 Task: Check the average views per listing of step in shower in the last 5 years.
Action: Mouse moved to (997, 253)
Screenshot: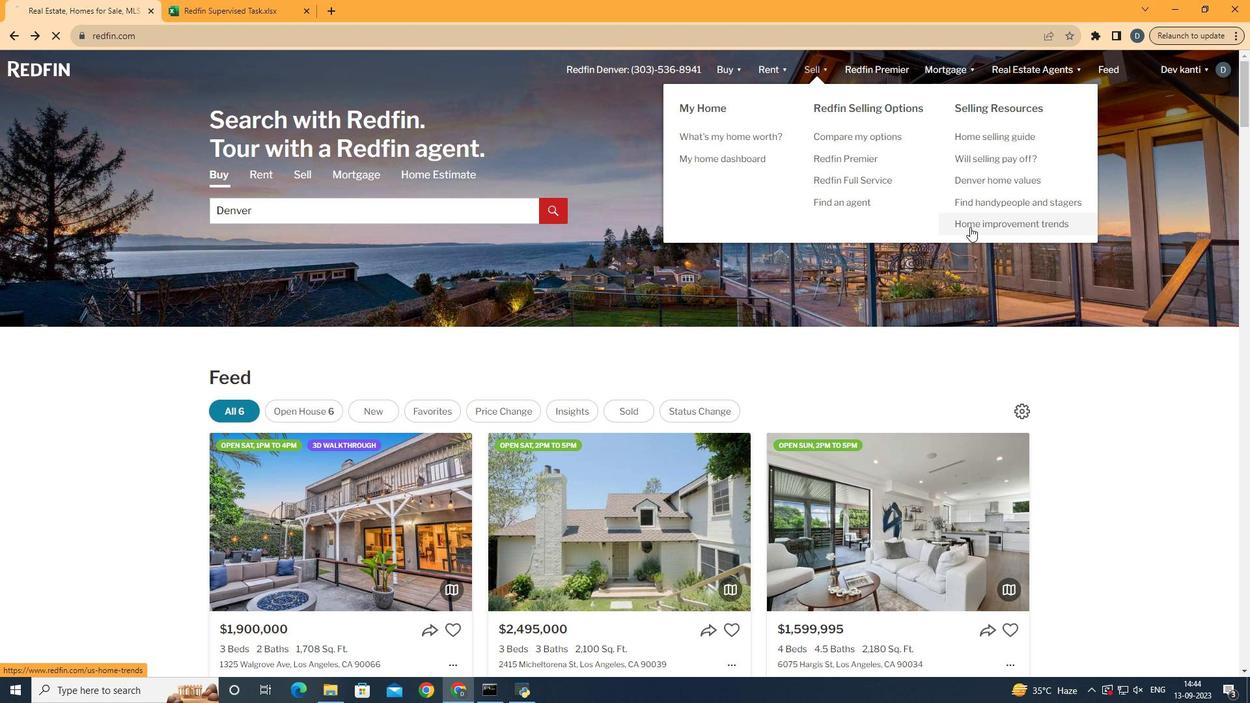 
Action: Mouse pressed left at (997, 253)
Screenshot: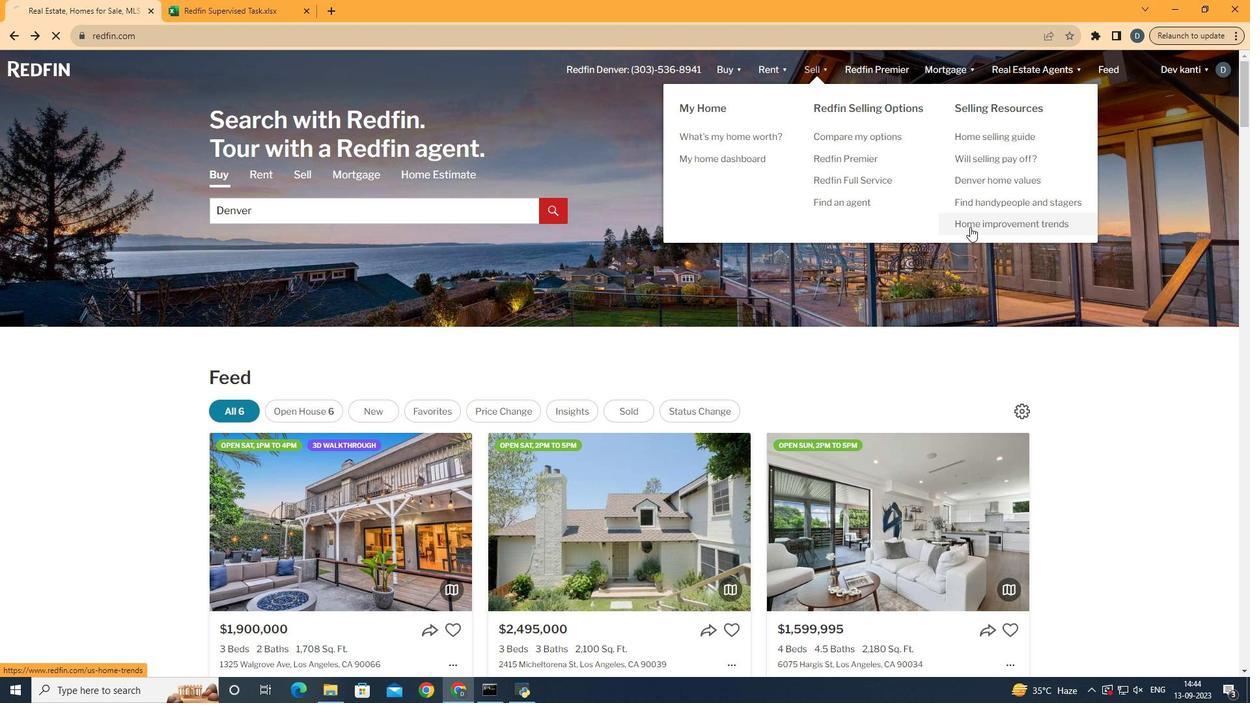 
Action: Mouse moved to (343, 279)
Screenshot: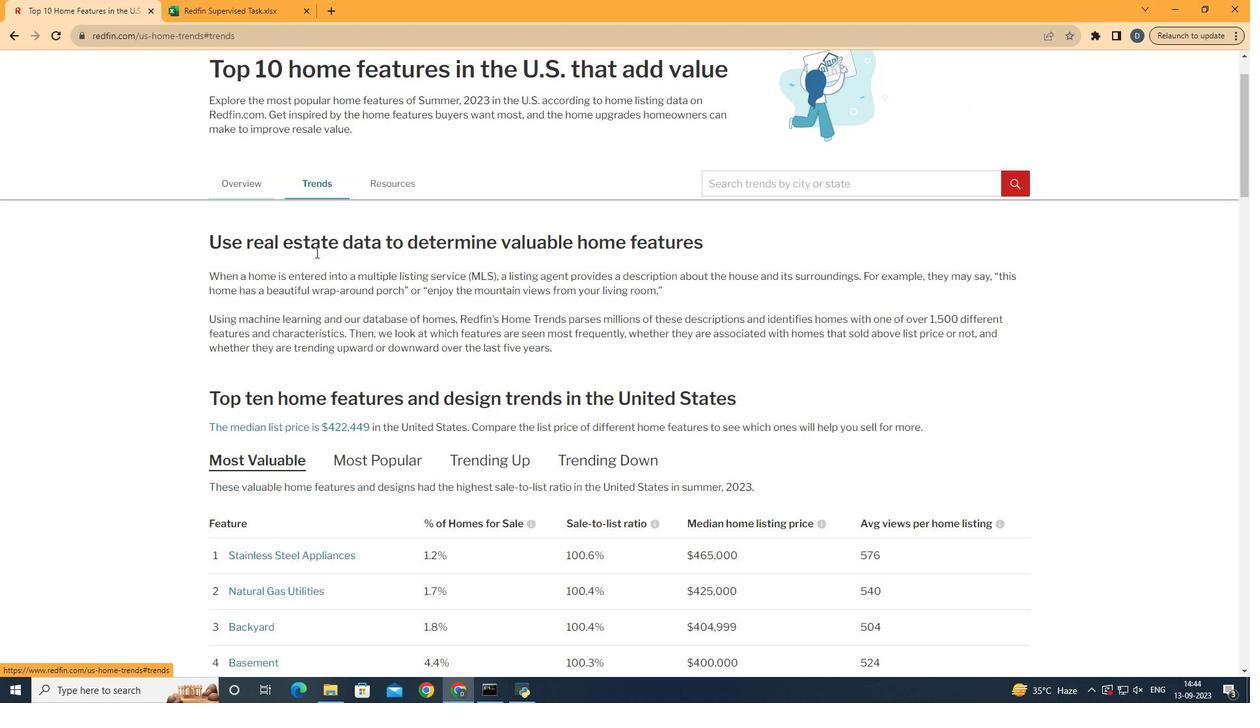 
Action: Mouse pressed left at (343, 279)
Screenshot: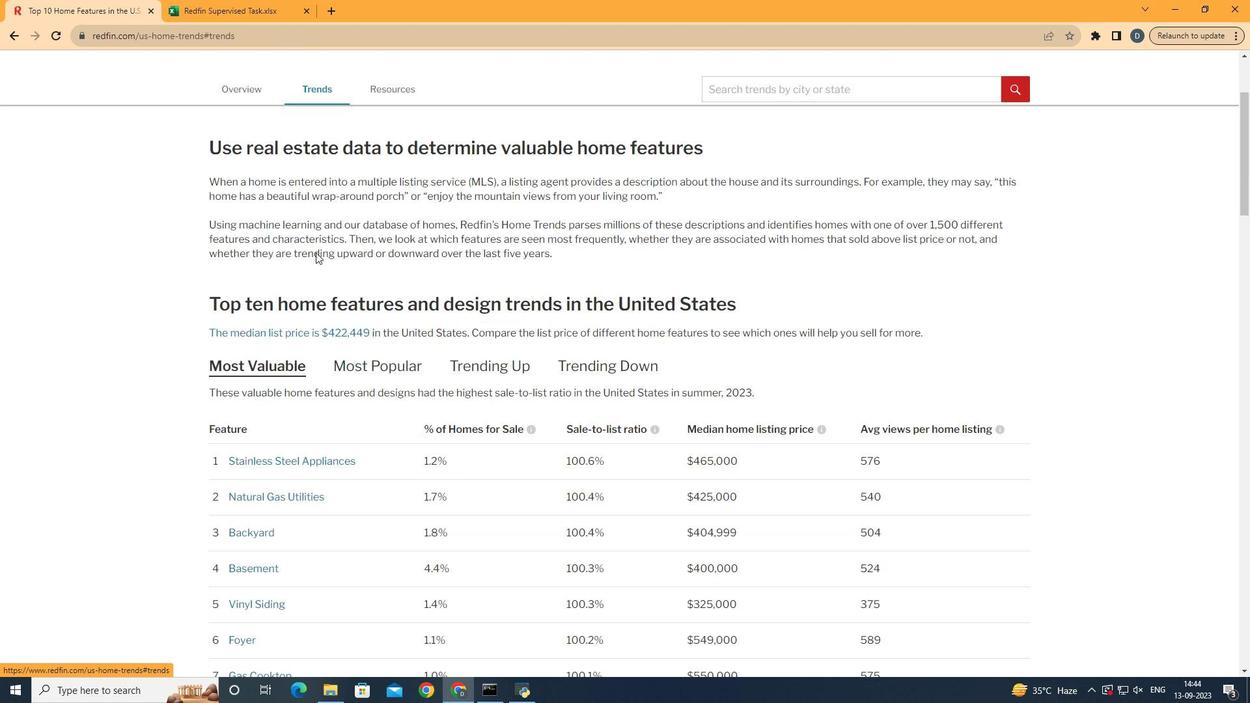 
Action: Mouse moved to (654, 203)
Screenshot: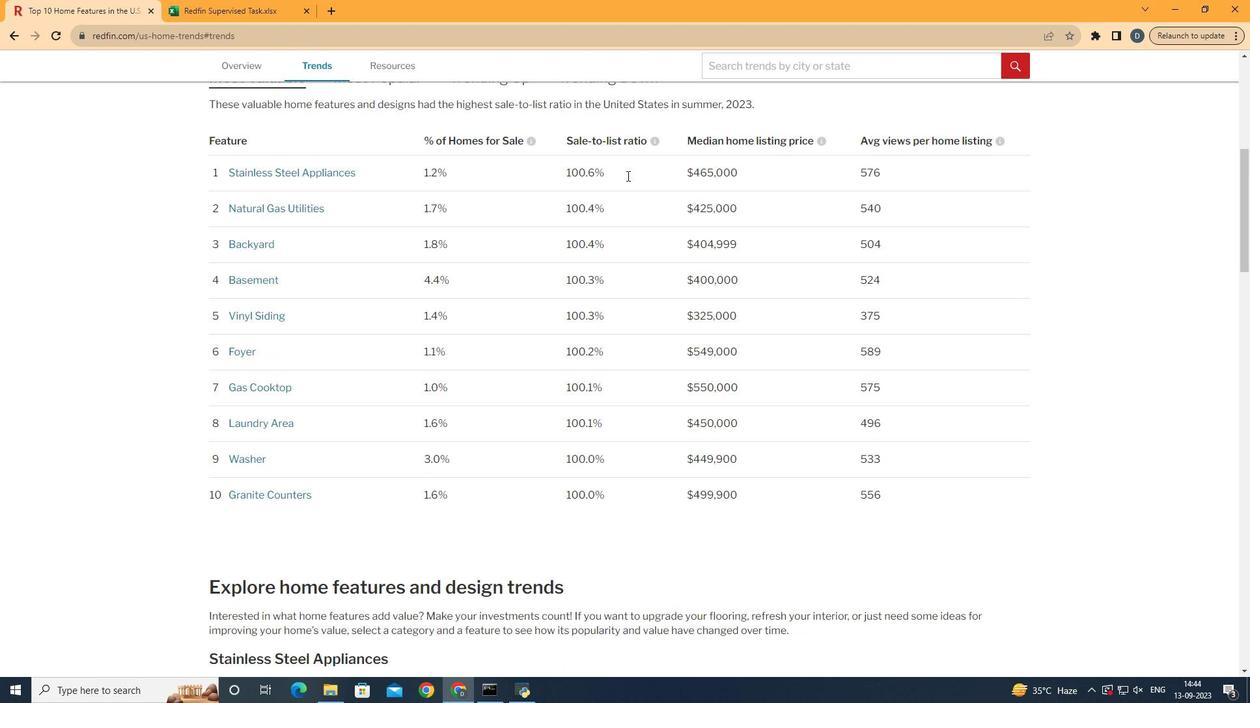 
Action: Mouse scrolled (654, 202) with delta (0, 0)
Screenshot: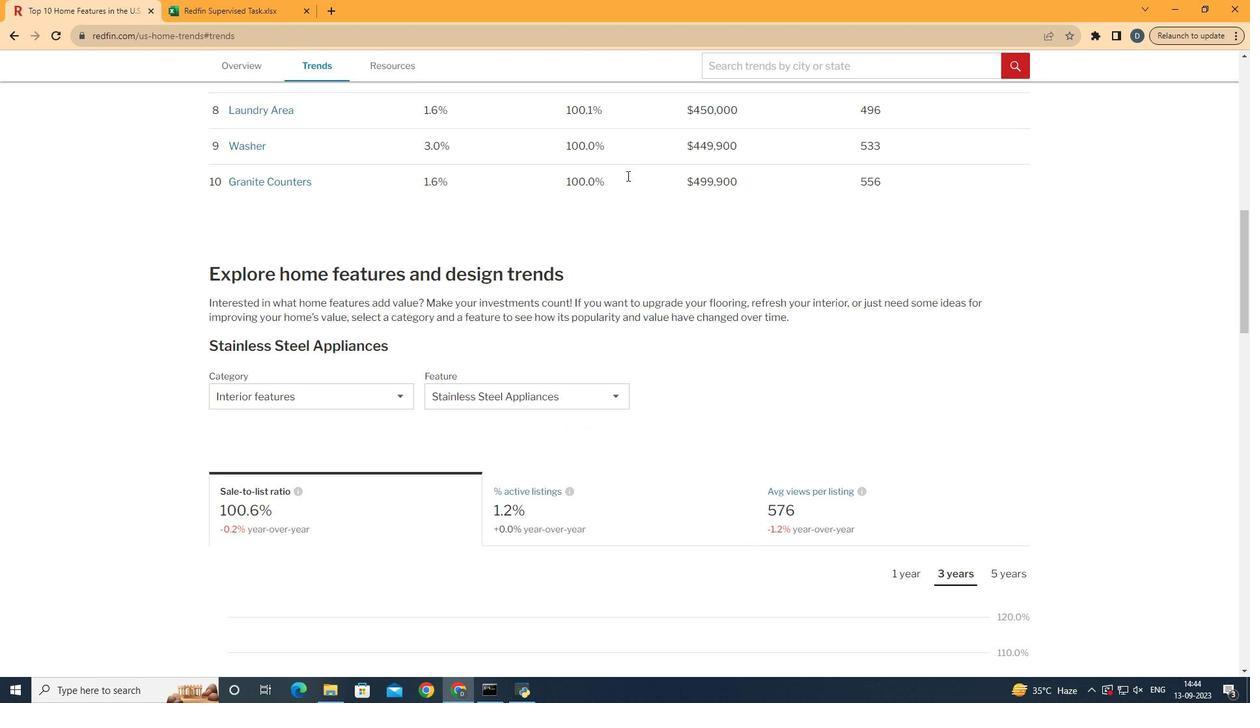
Action: Mouse scrolled (654, 202) with delta (0, 0)
Screenshot: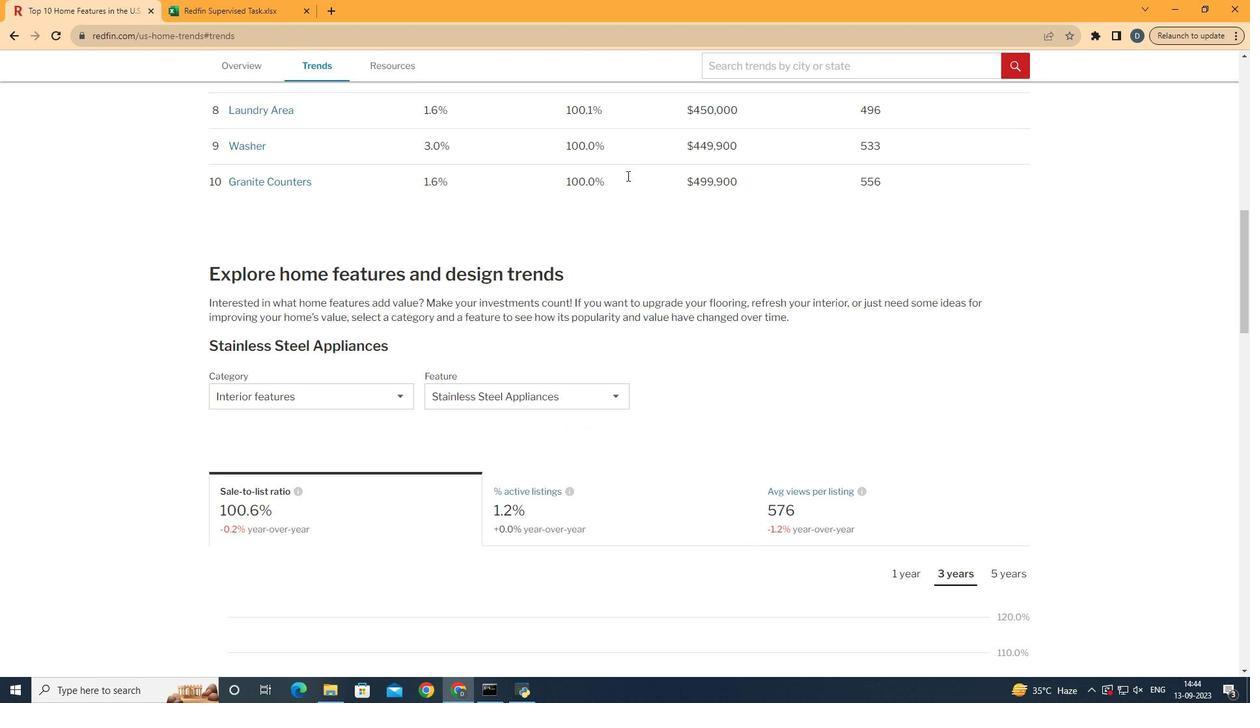 
Action: Mouse scrolled (654, 202) with delta (0, 0)
Screenshot: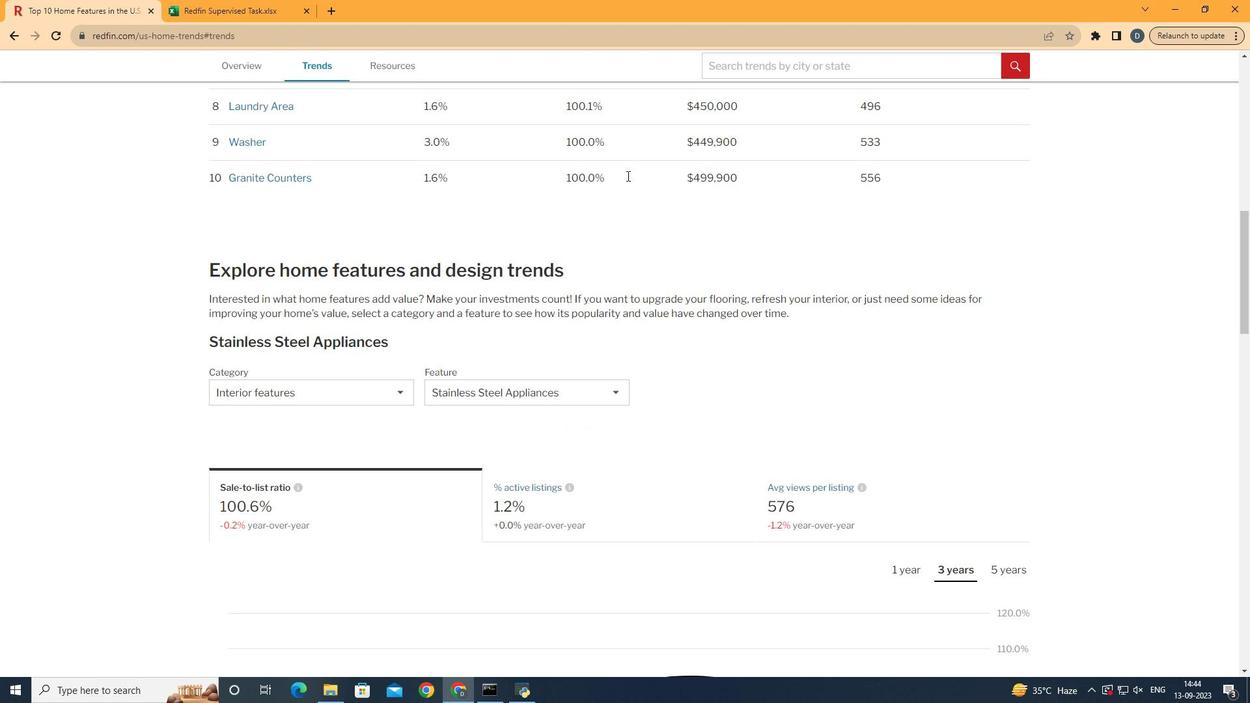 
Action: Mouse scrolled (654, 202) with delta (0, 0)
Screenshot: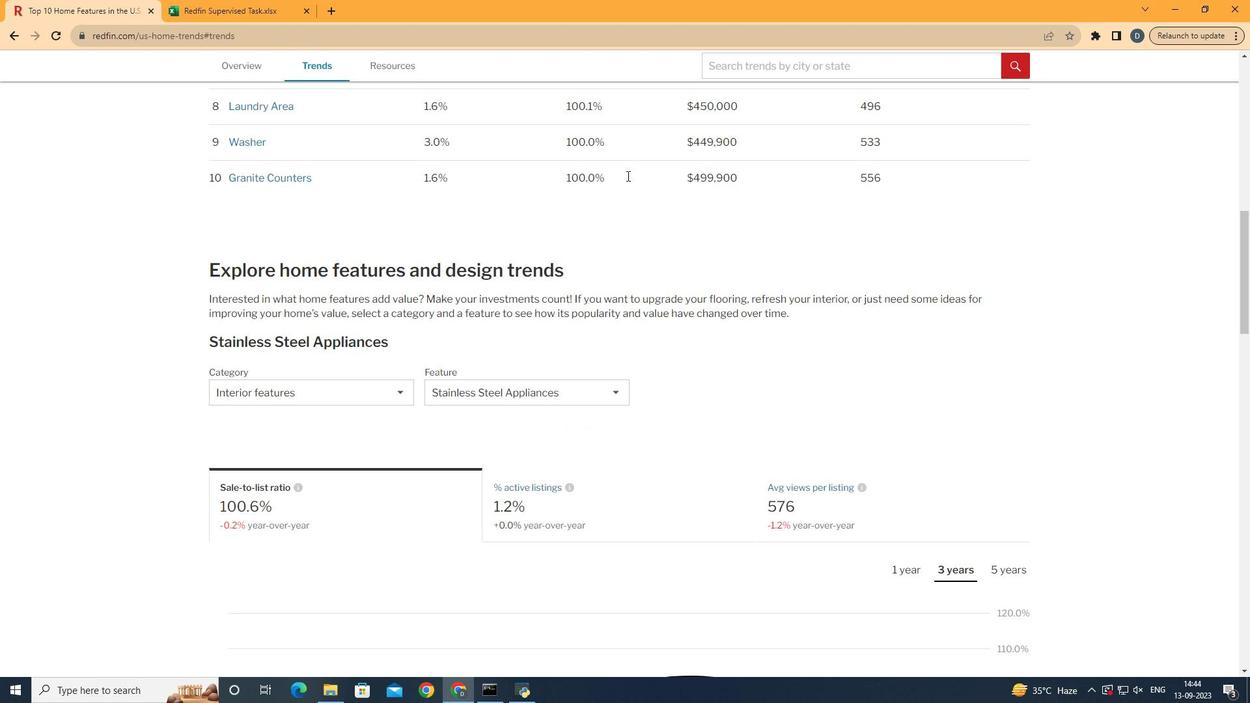 
Action: Mouse scrolled (654, 202) with delta (0, 0)
Screenshot: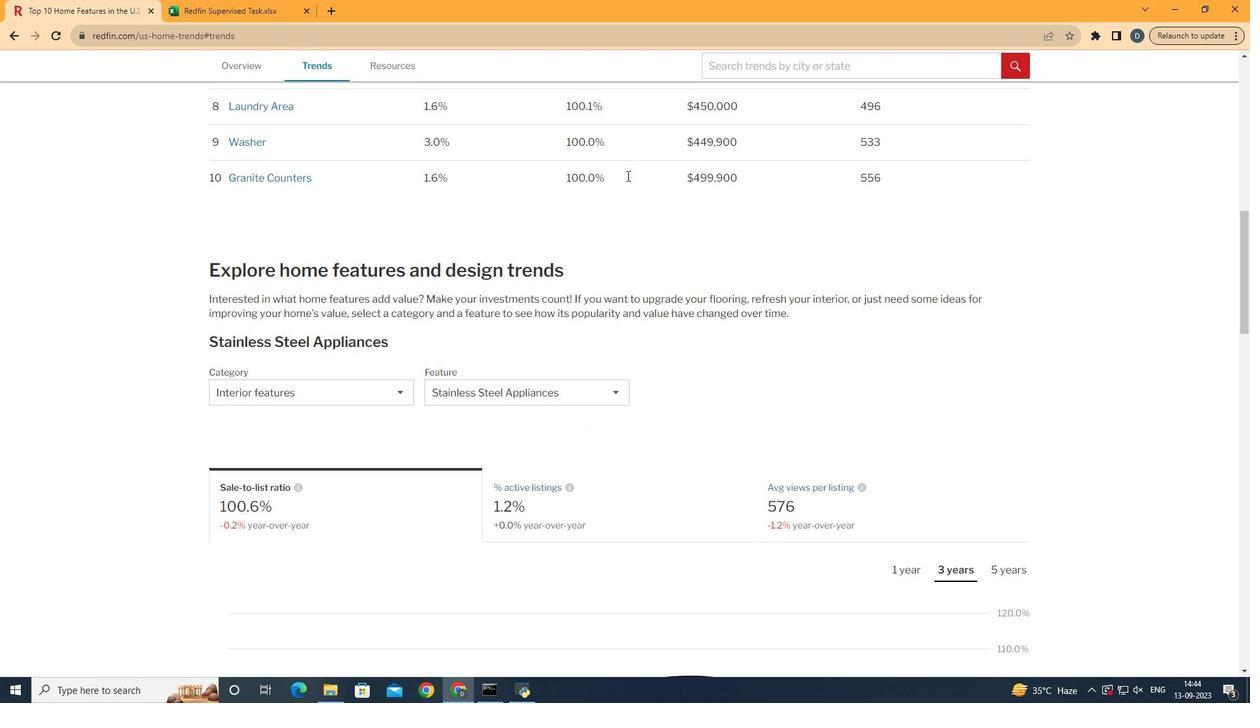 
Action: Mouse scrolled (654, 202) with delta (0, 0)
Screenshot: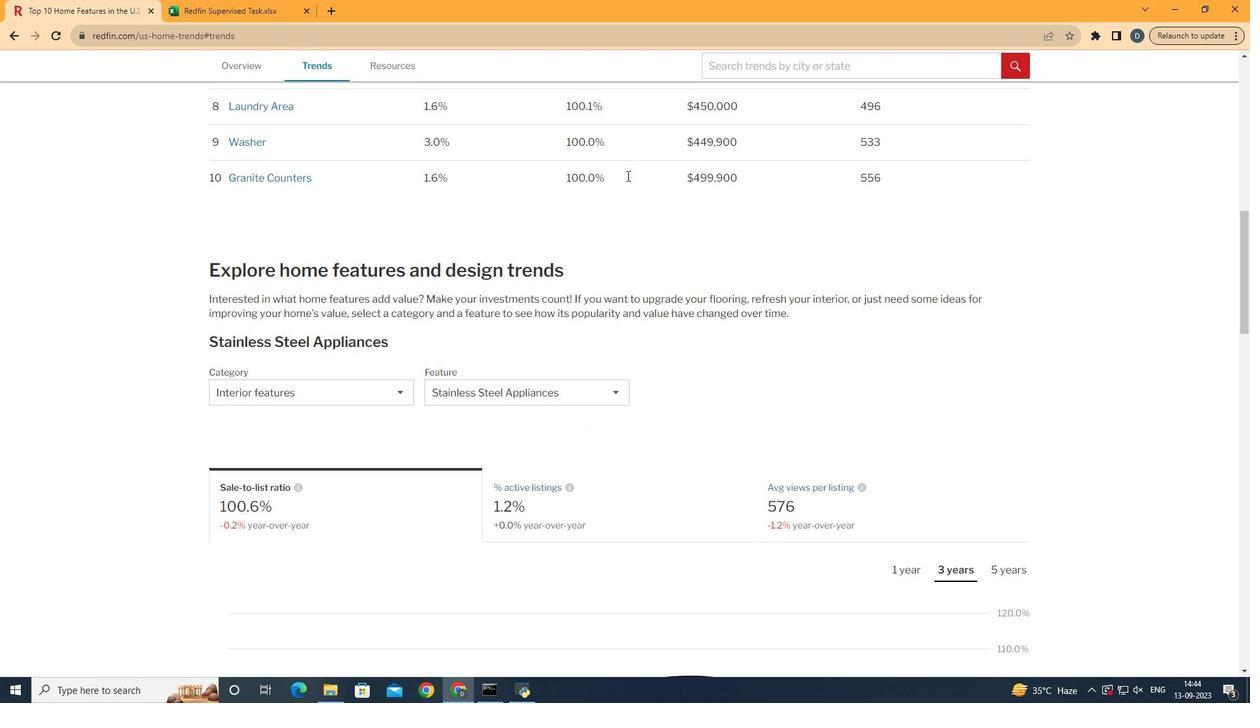 
Action: Mouse scrolled (654, 202) with delta (0, 0)
Screenshot: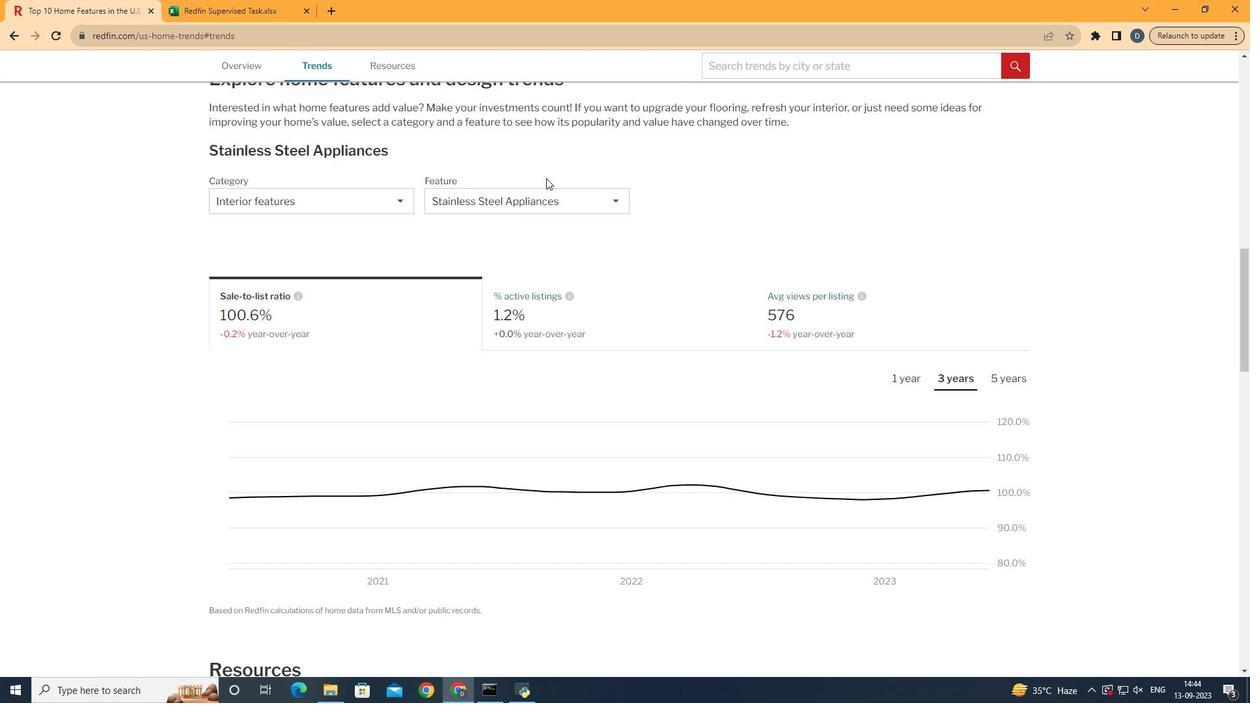 
Action: Mouse scrolled (654, 202) with delta (0, 0)
Screenshot: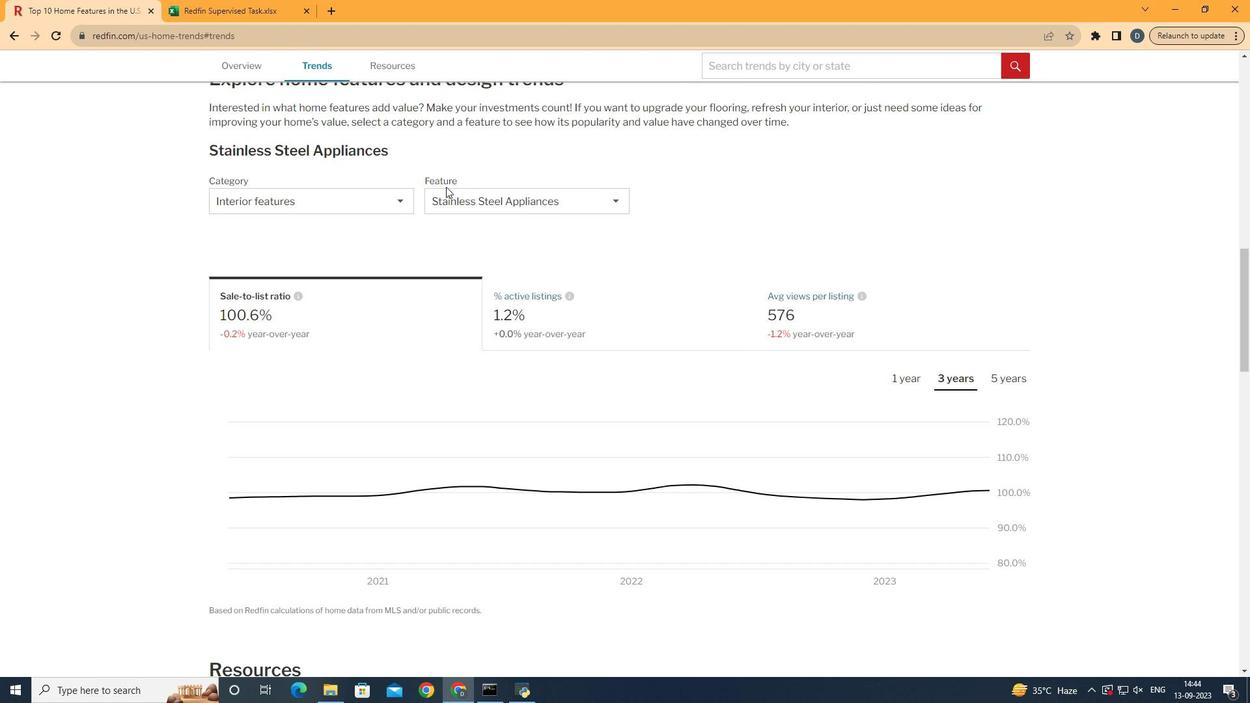 
Action: Mouse scrolled (654, 202) with delta (0, 0)
Screenshot: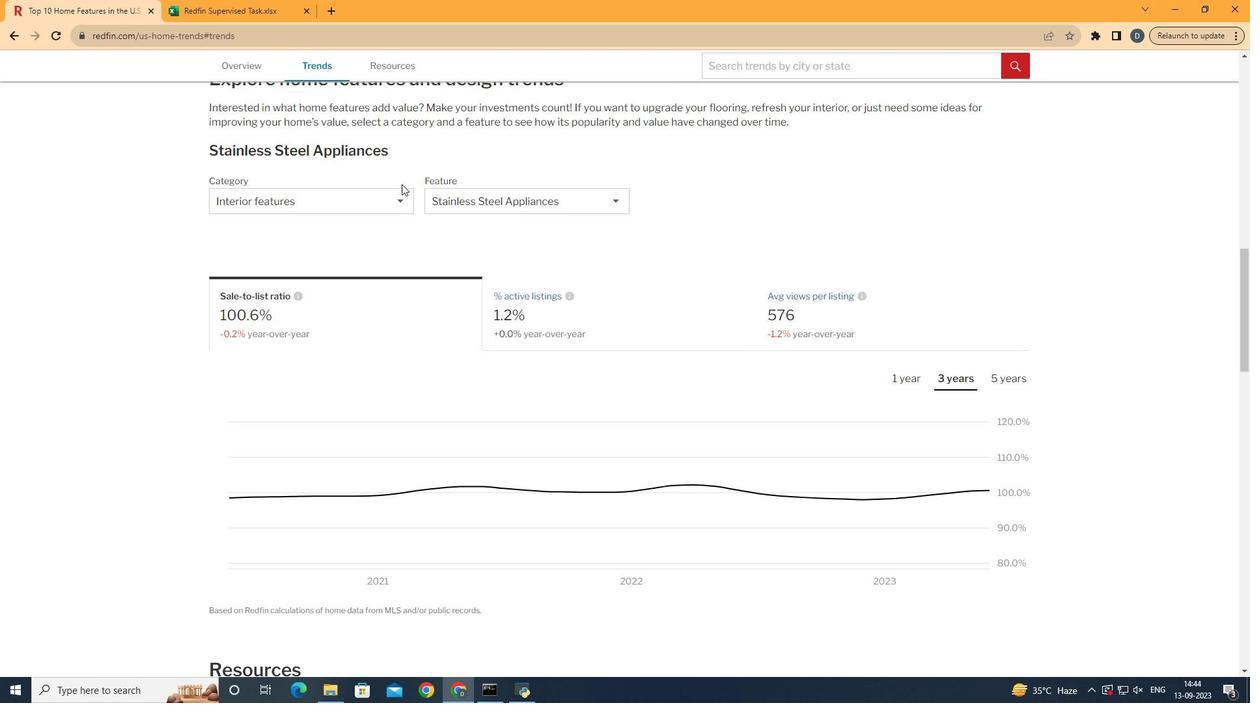 
Action: Mouse moved to (397, 240)
Screenshot: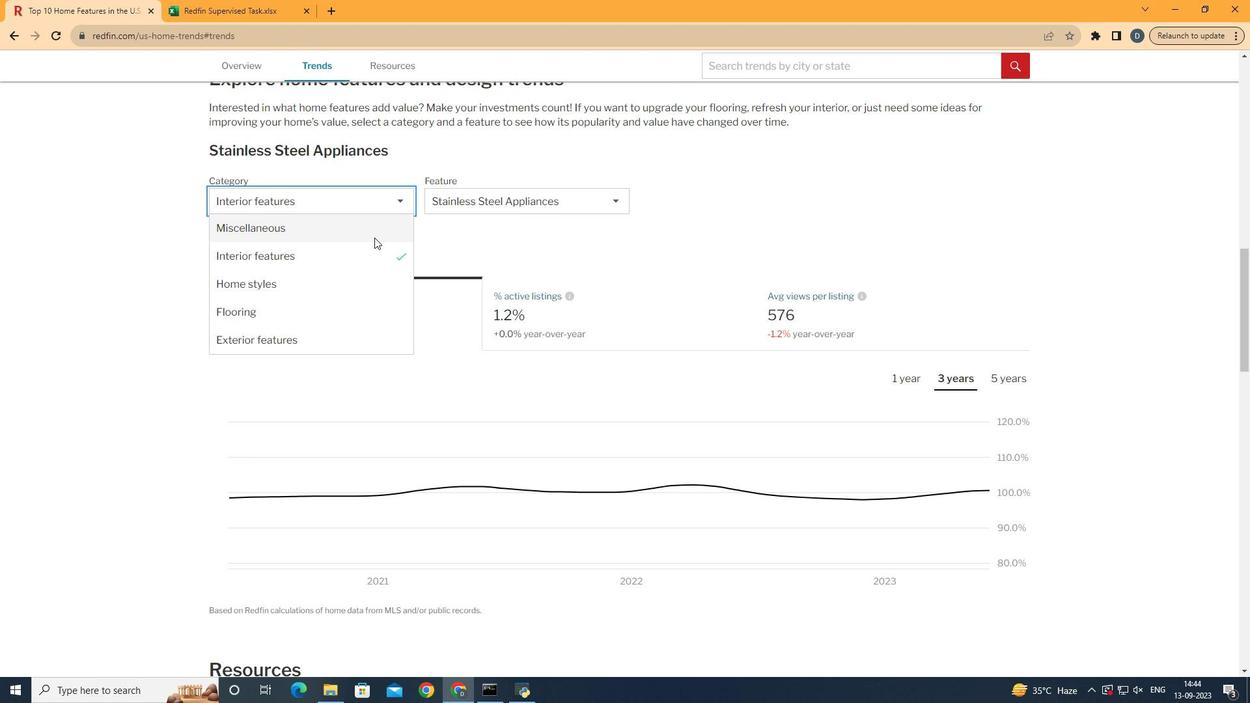 
Action: Mouse pressed left at (397, 240)
Screenshot: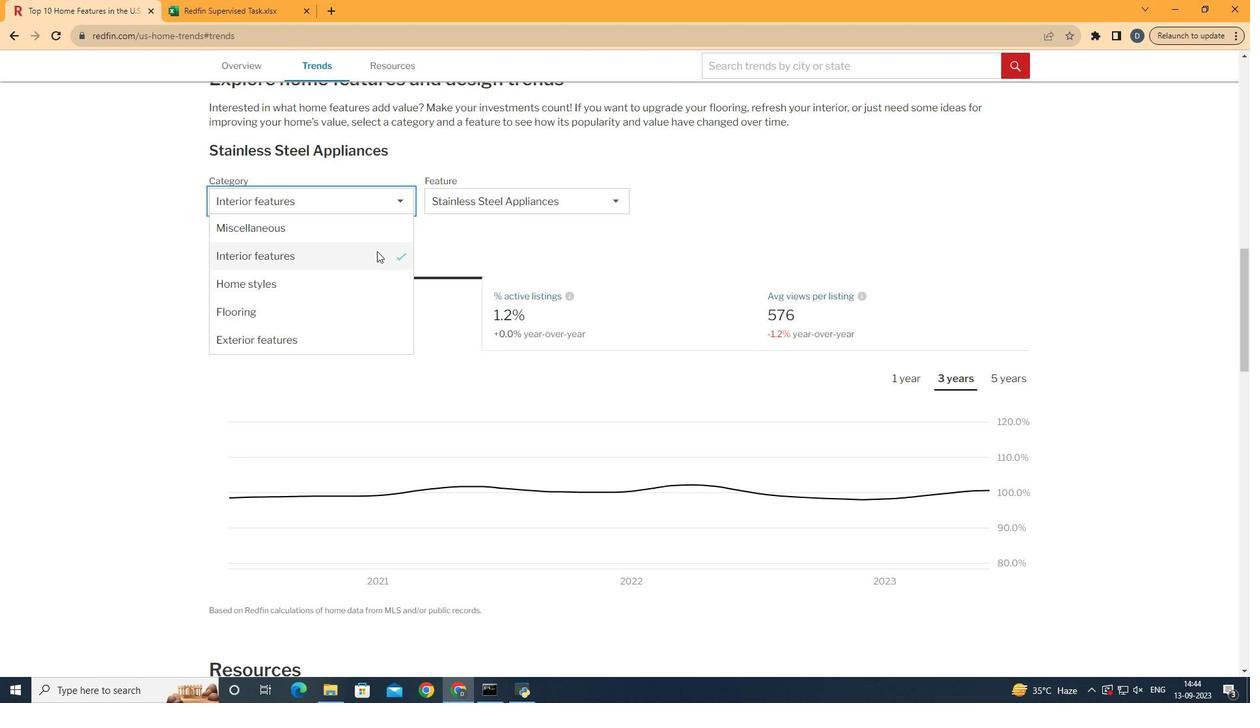 
Action: Mouse moved to (410, 290)
Screenshot: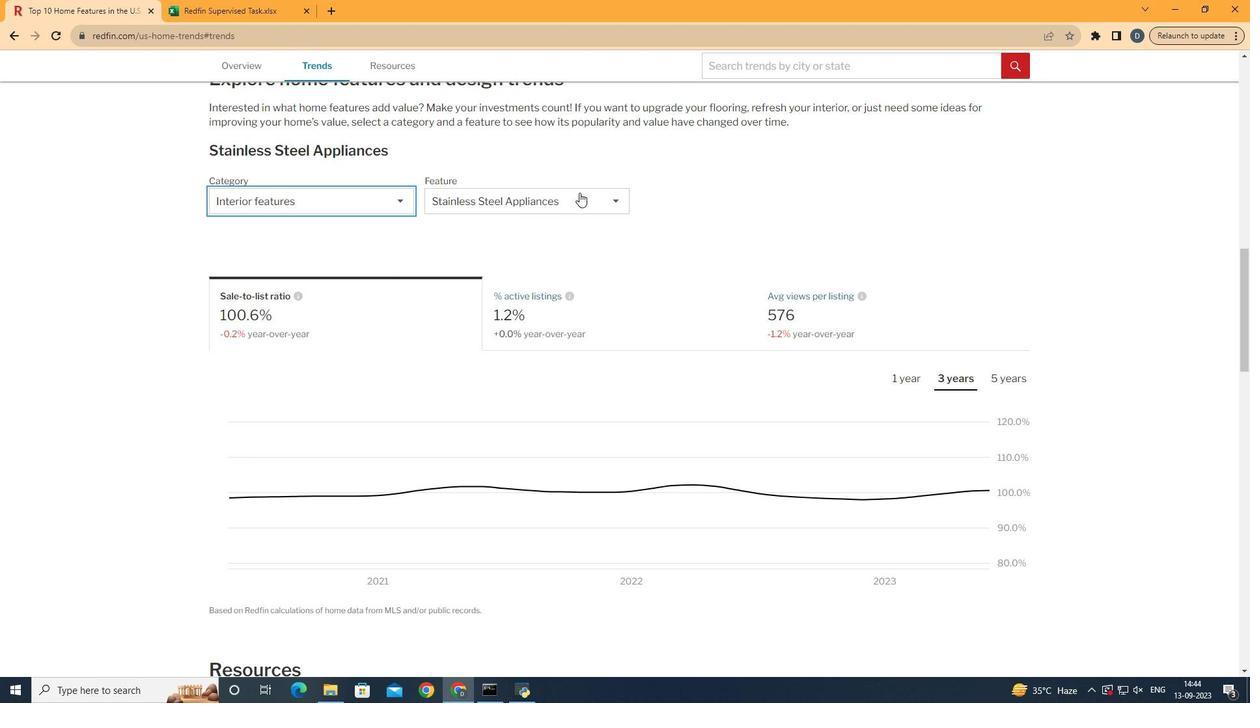 
Action: Mouse pressed left at (410, 290)
Screenshot: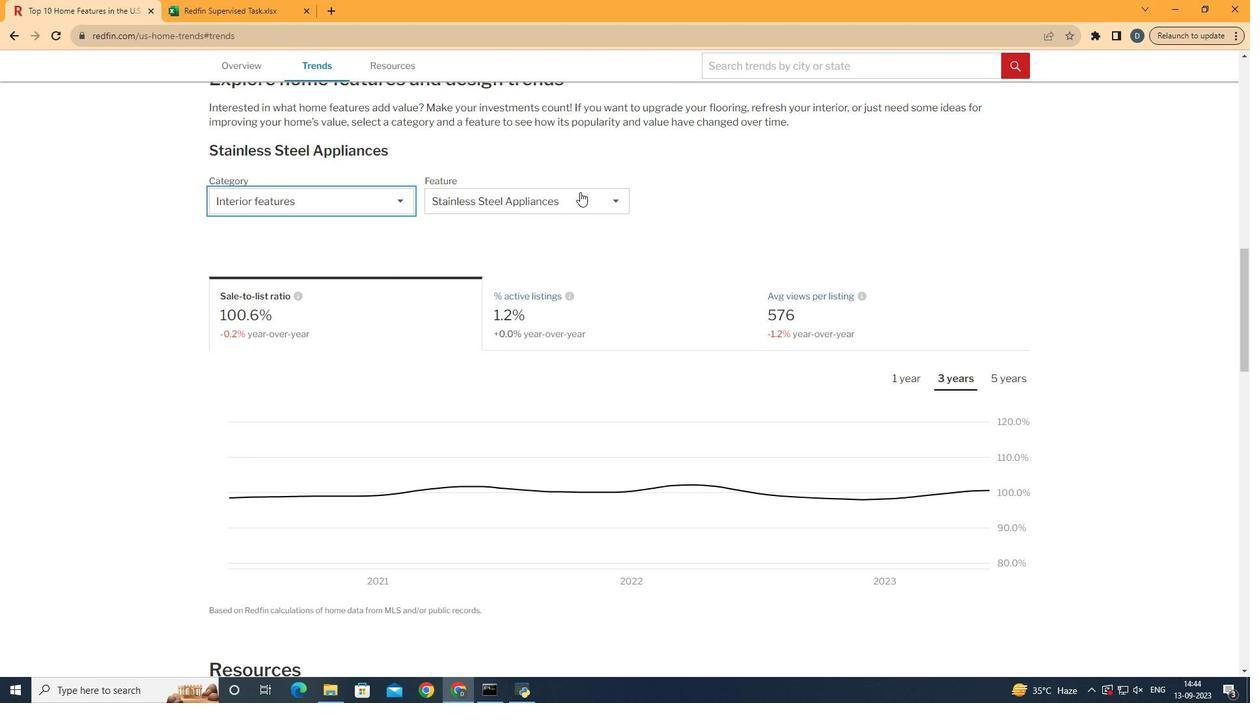 
Action: Mouse moved to (607, 219)
Screenshot: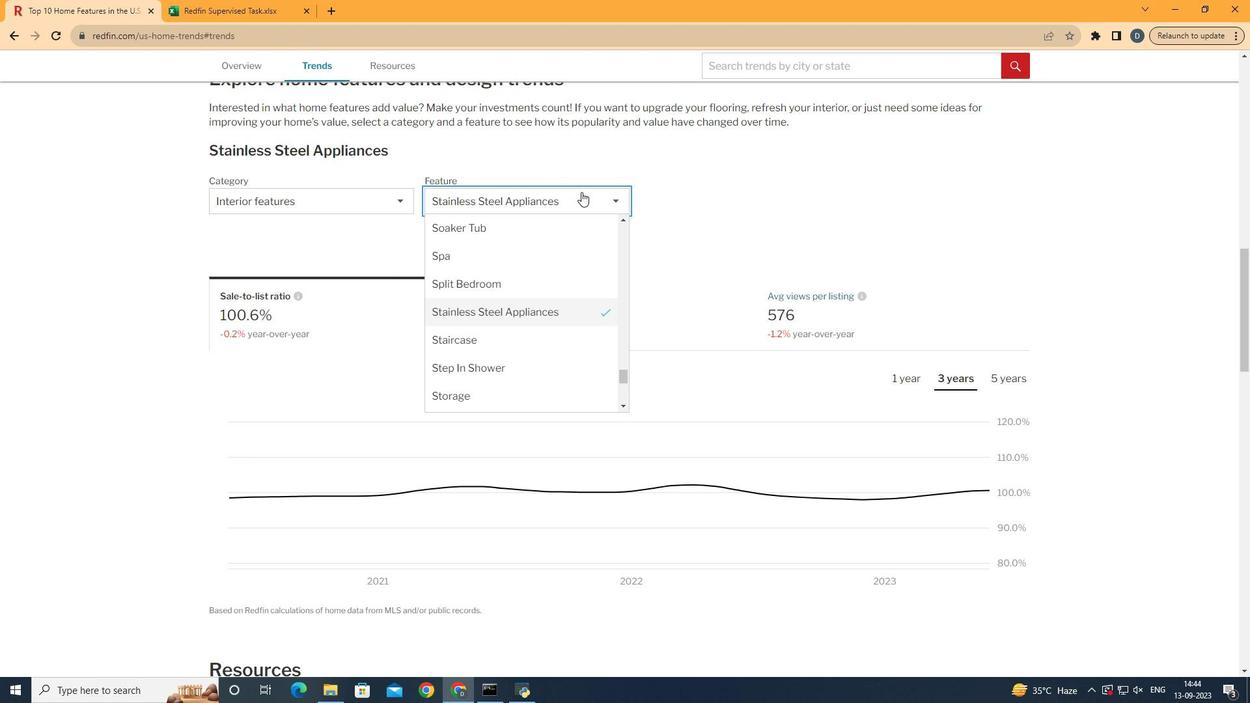 
Action: Mouse pressed left at (607, 219)
Screenshot: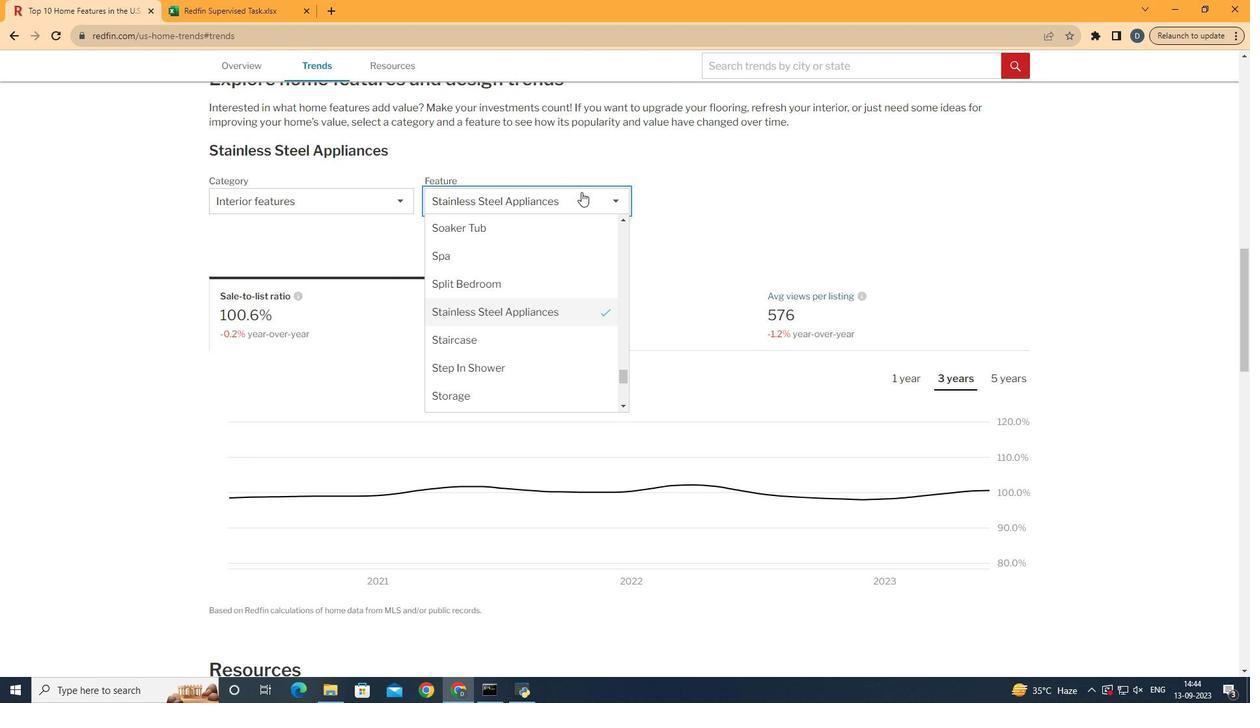 
Action: Mouse moved to (623, 382)
Screenshot: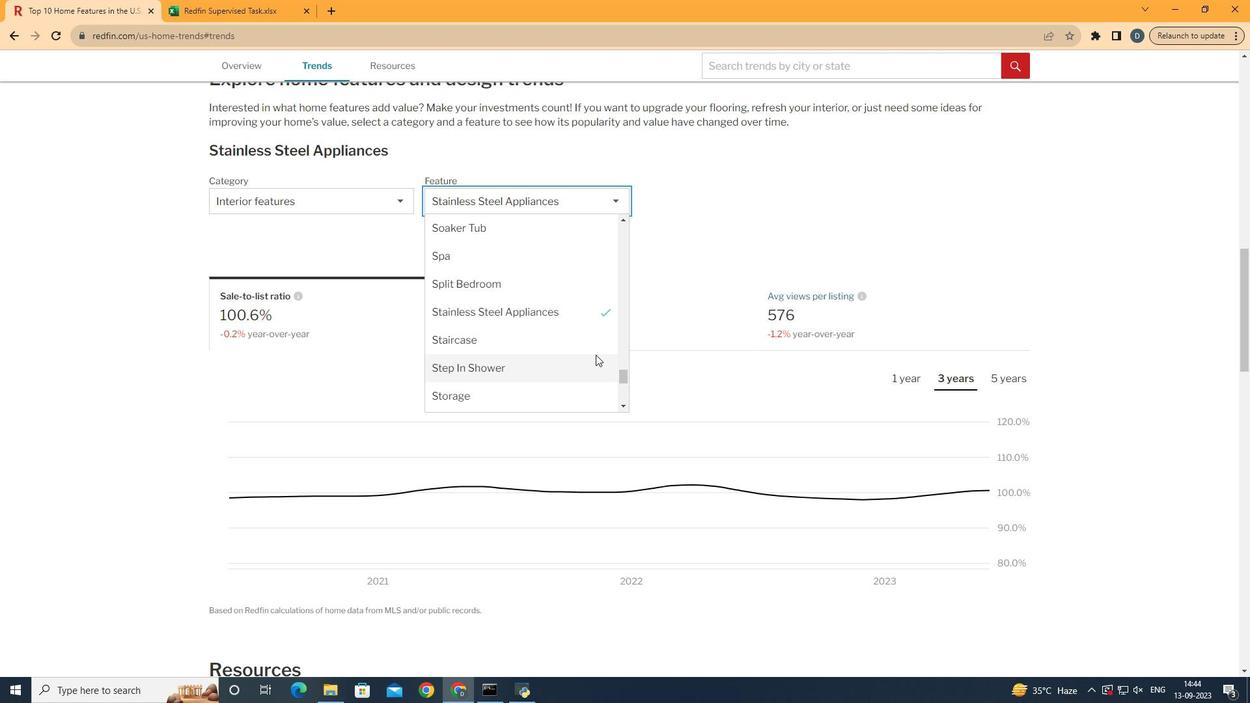 
Action: Mouse pressed left at (623, 382)
Screenshot: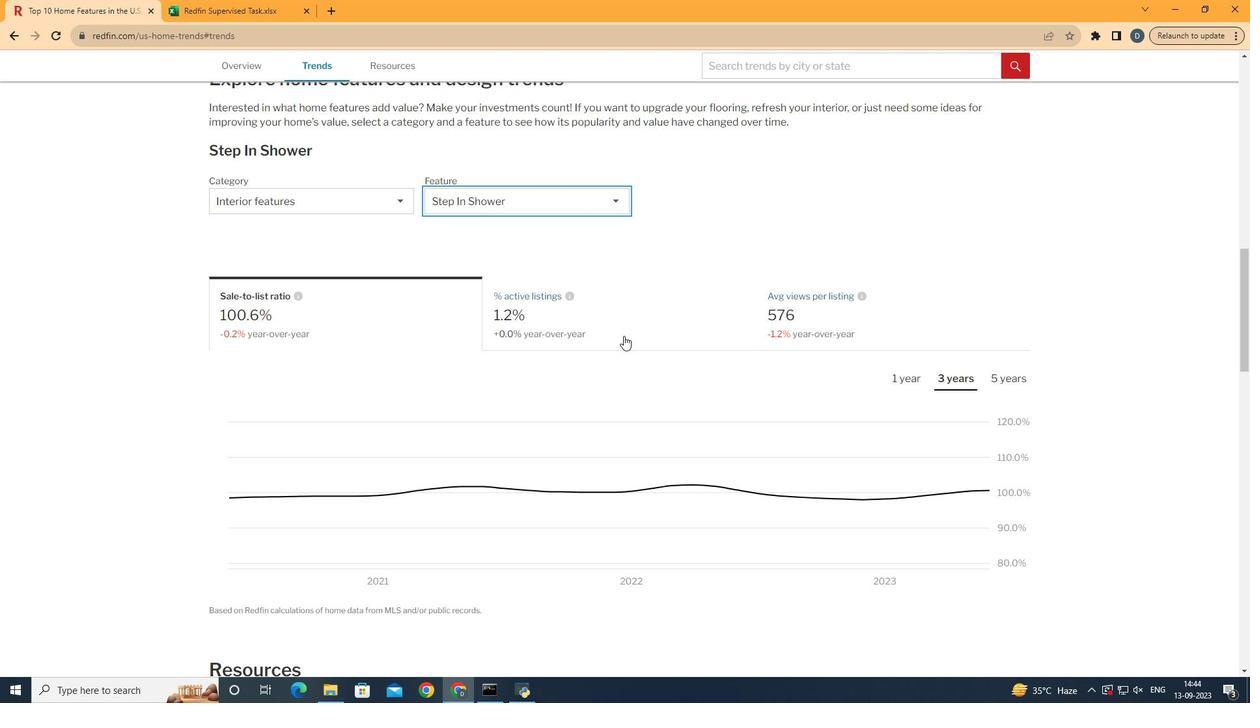 
Action: Mouse moved to (957, 352)
Screenshot: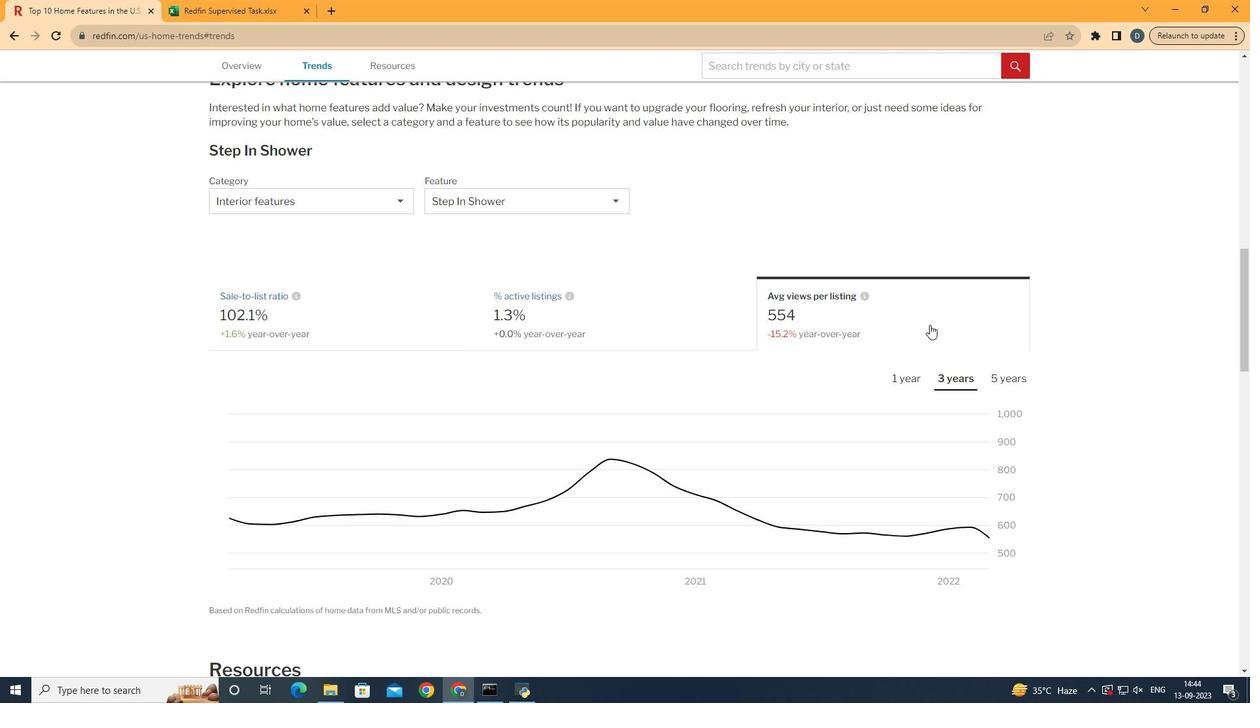 
Action: Mouse pressed left at (957, 352)
Screenshot: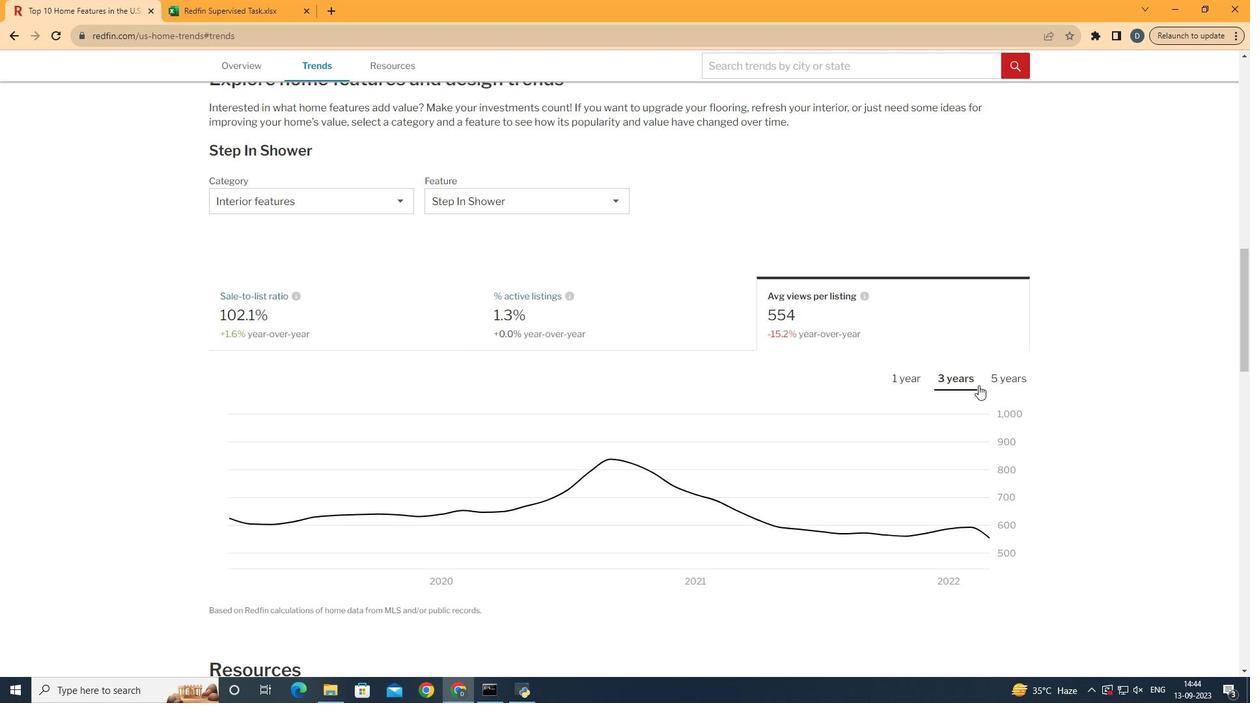 
Action: Mouse moved to (1049, 402)
Screenshot: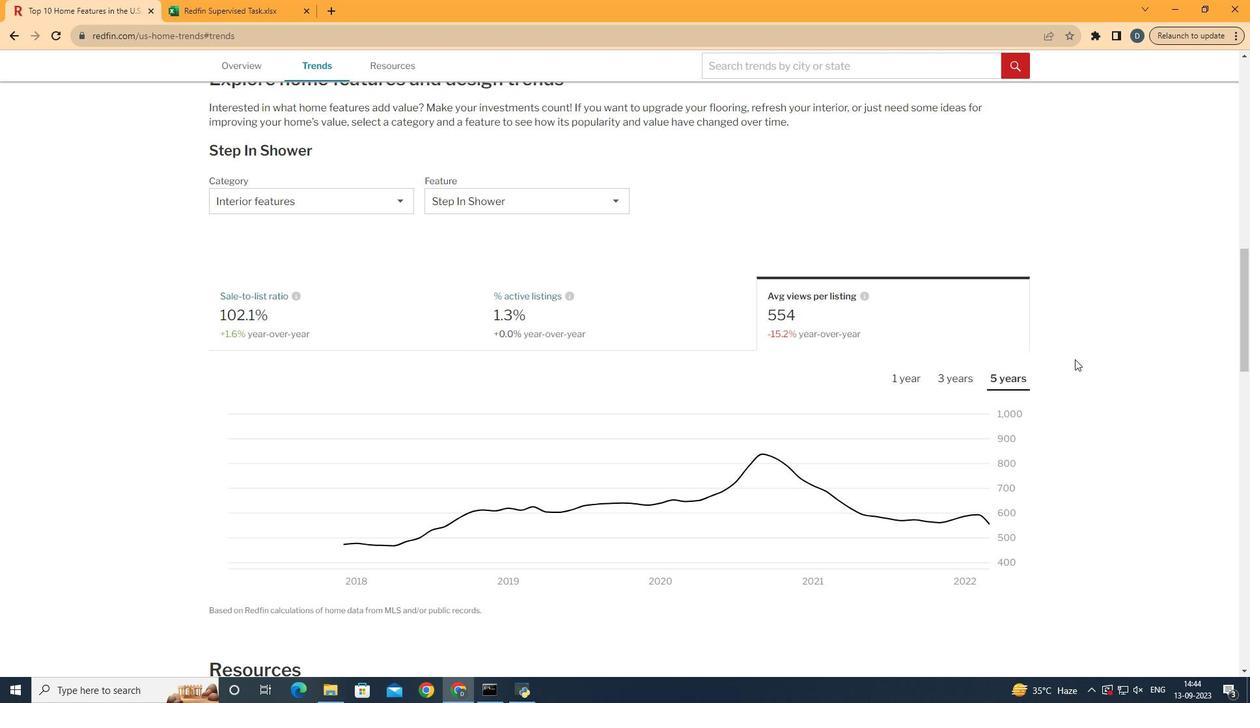 
Action: Mouse pressed left at (1049, 402)
Screenshot: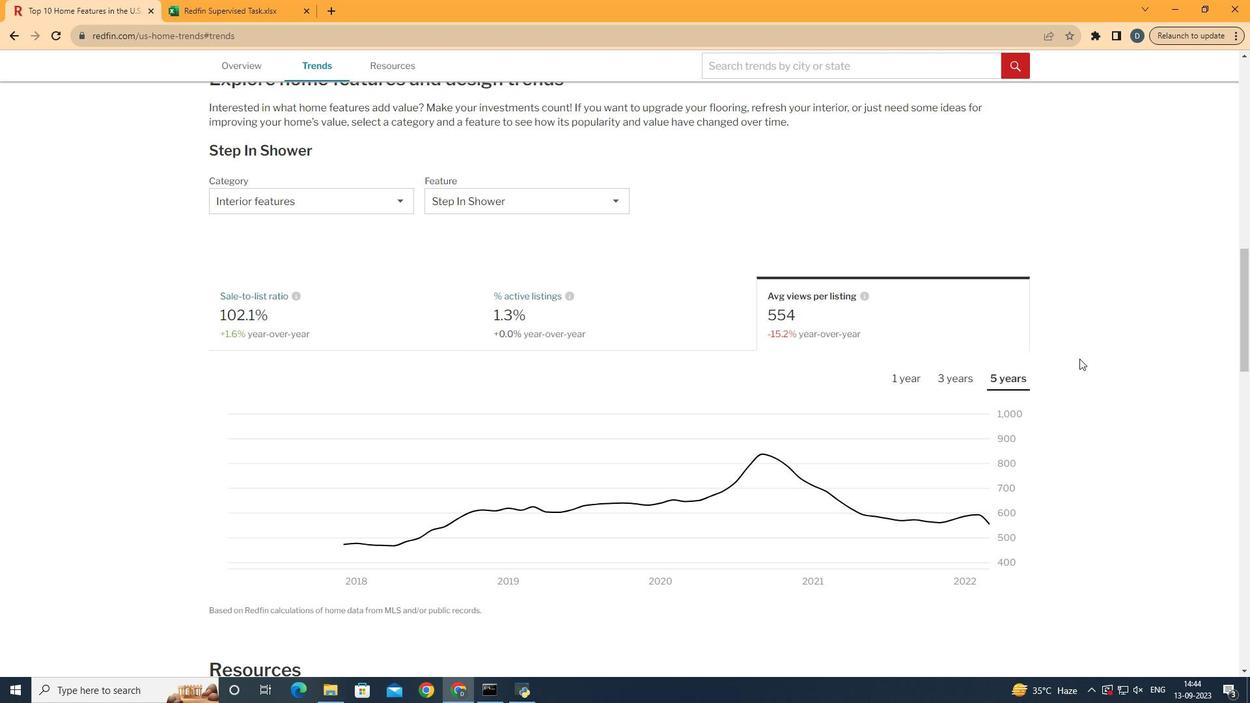 
Action: Mouse moved to (1106, 386)
Screenshot: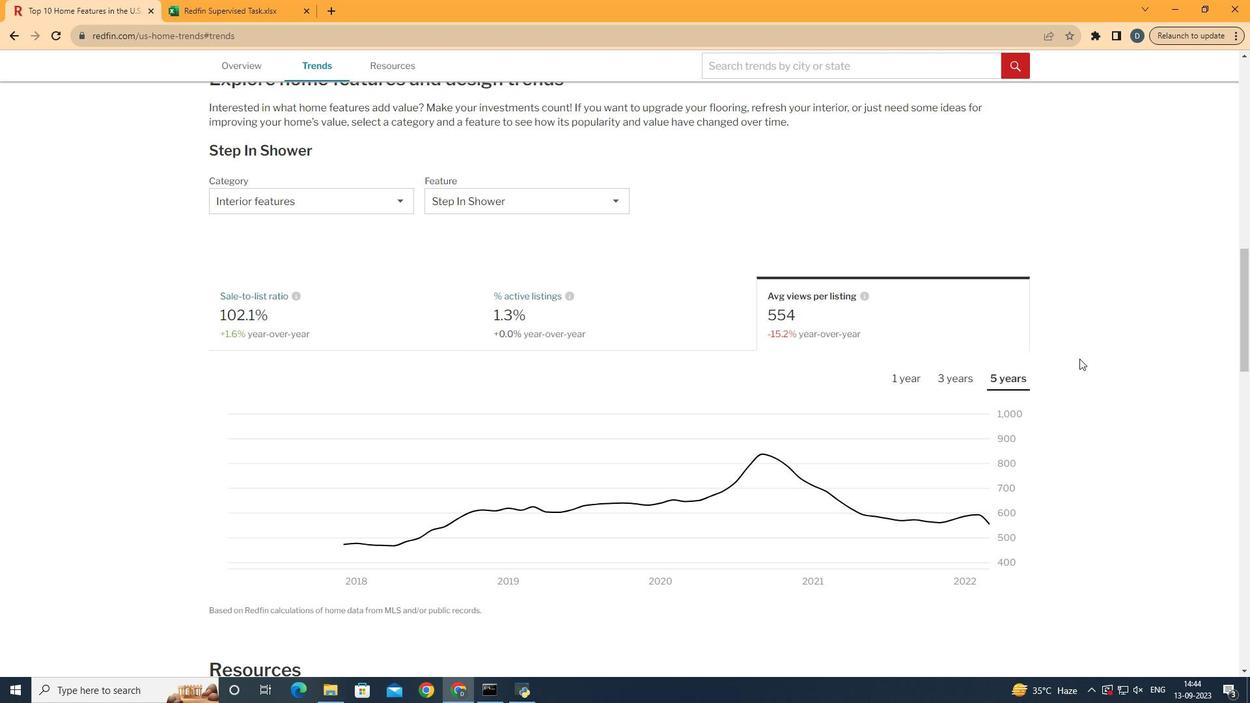 
